 Task: Analyze the Street View of the Golden Gate Bridge in San Francisco.
Action: Key pressed <Key.shift>Golden<Key.space><Key.shift>Gate
Screenshot: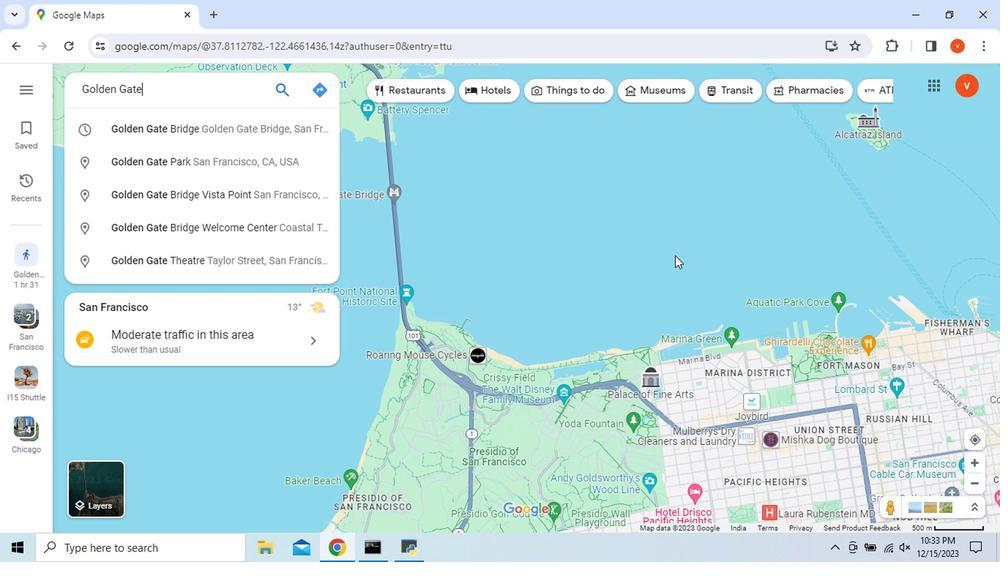 
Action: Mouse moved to (289, 131)
Screenshot: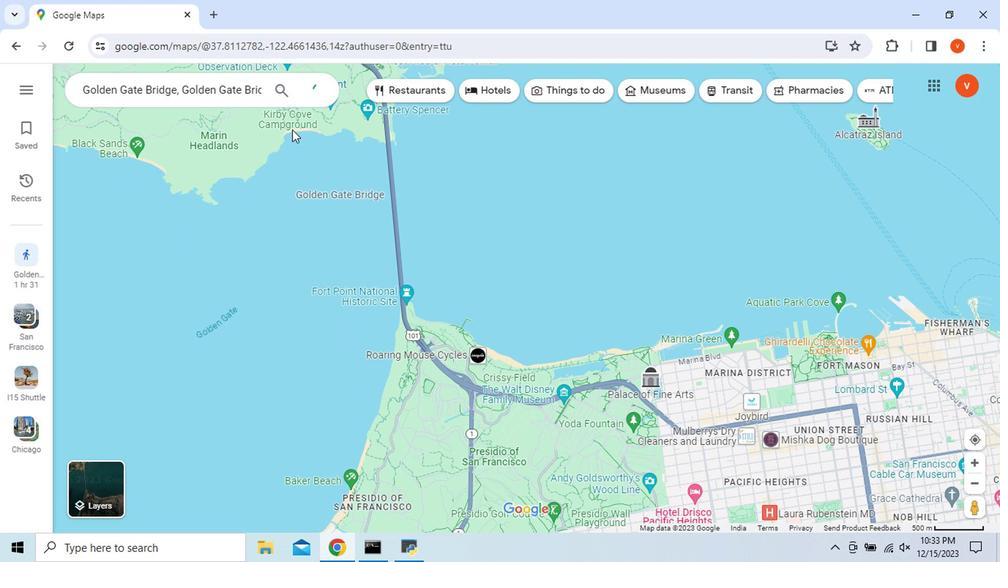 
Action: Mouse pressed left at (289, 131)
Screenshot: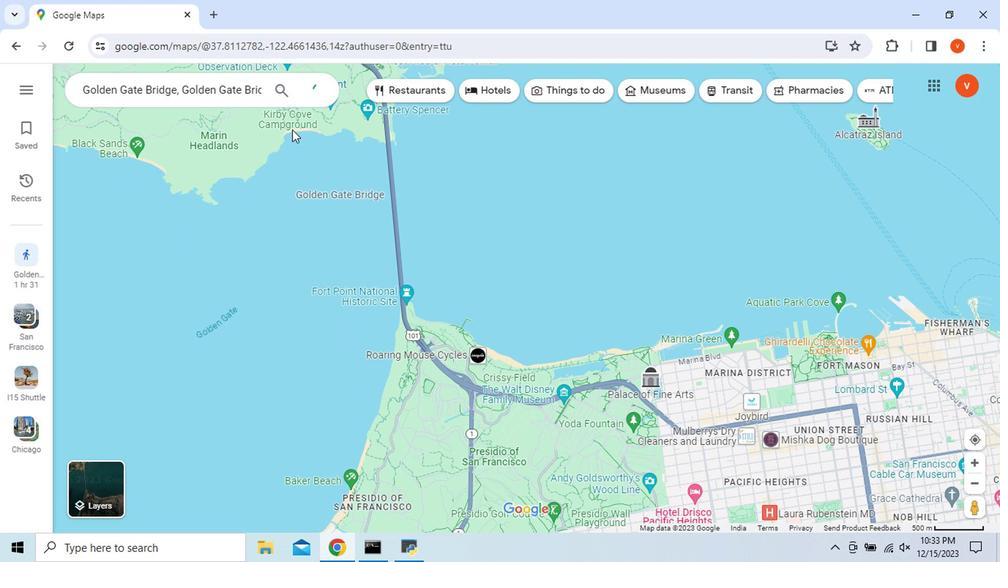 
Action: Mouse moved to (312, 472)
Screenshot: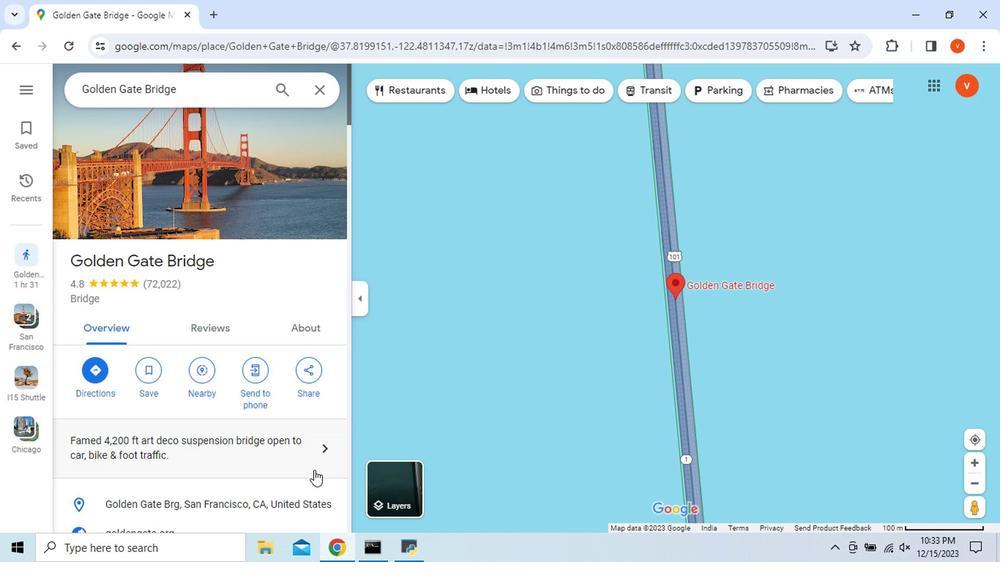 
Action: Mouse scrolled (312, 470) with delta (0, -1)
Screenshot: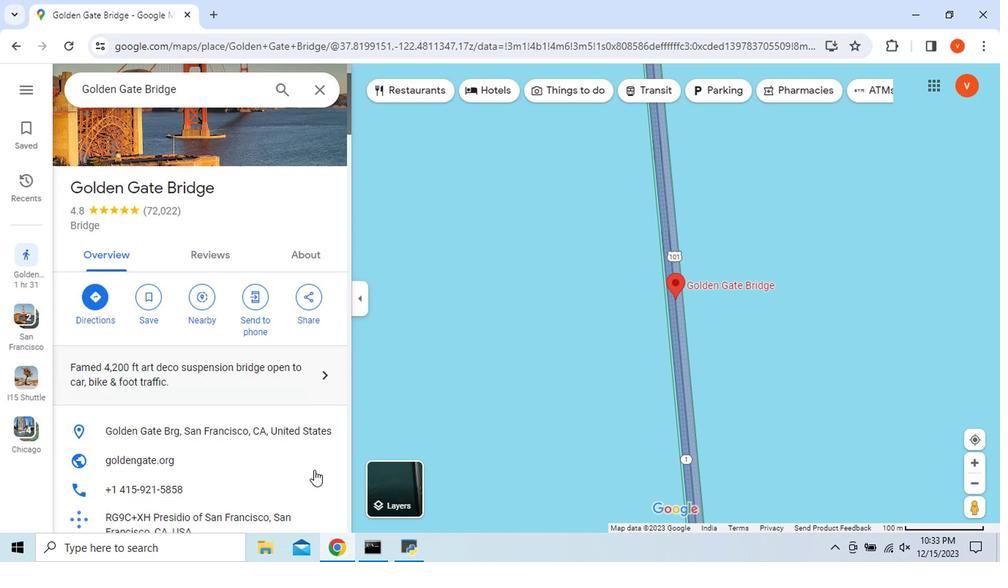 
Action: Mouse scrolled (312, 470) with delta (0, -1)
Screenshot: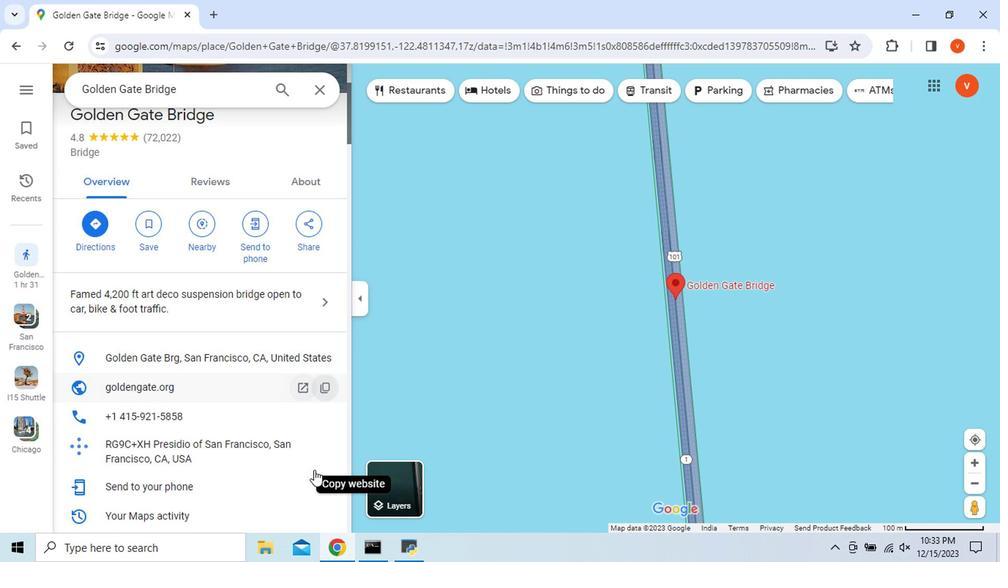 
Action: Mouse moved to (314, 87)
Screenshot: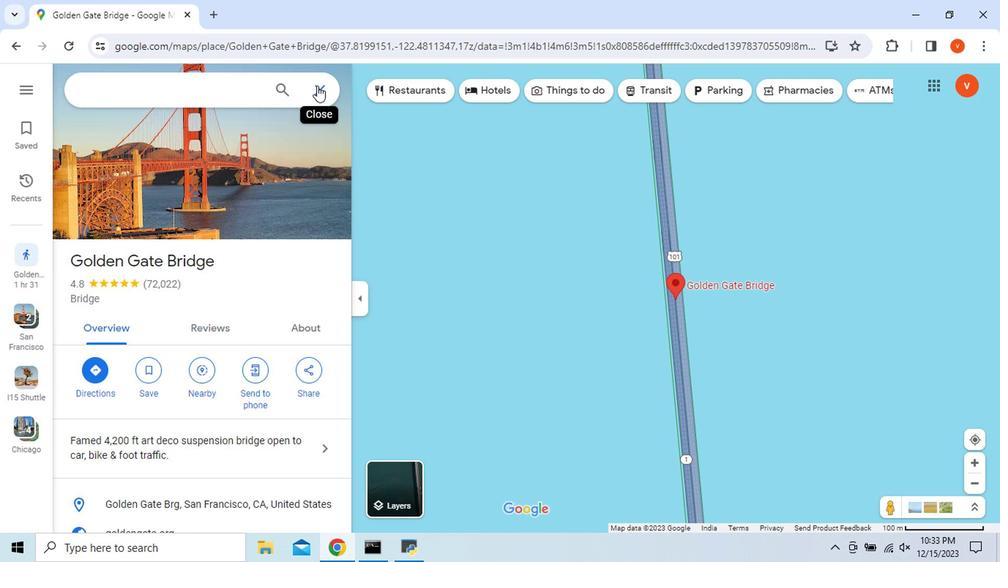 
Action: Mouse pressed left at (314, 87)
Screenshot: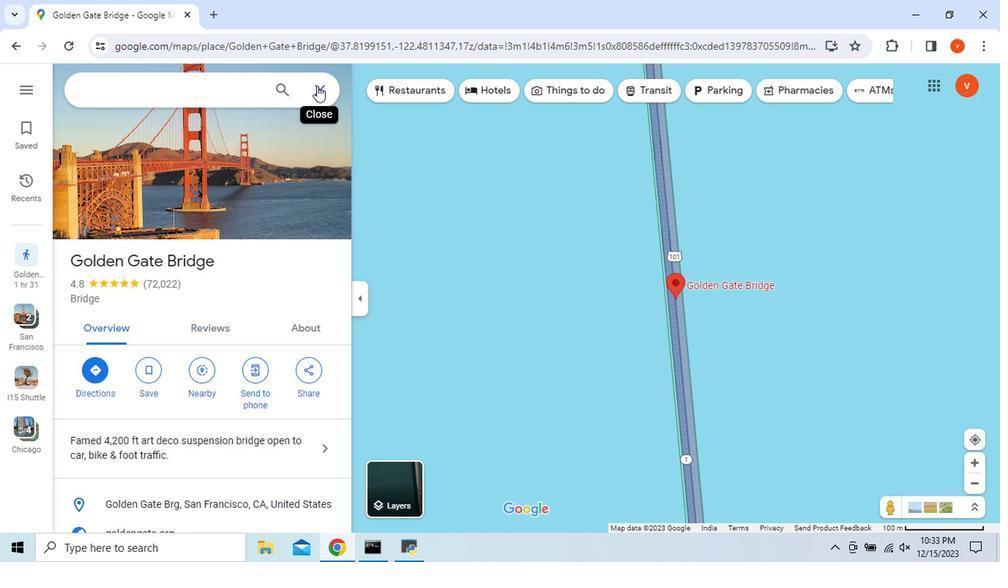 
Action: Mouse moved to (89, 493)
Screenshot: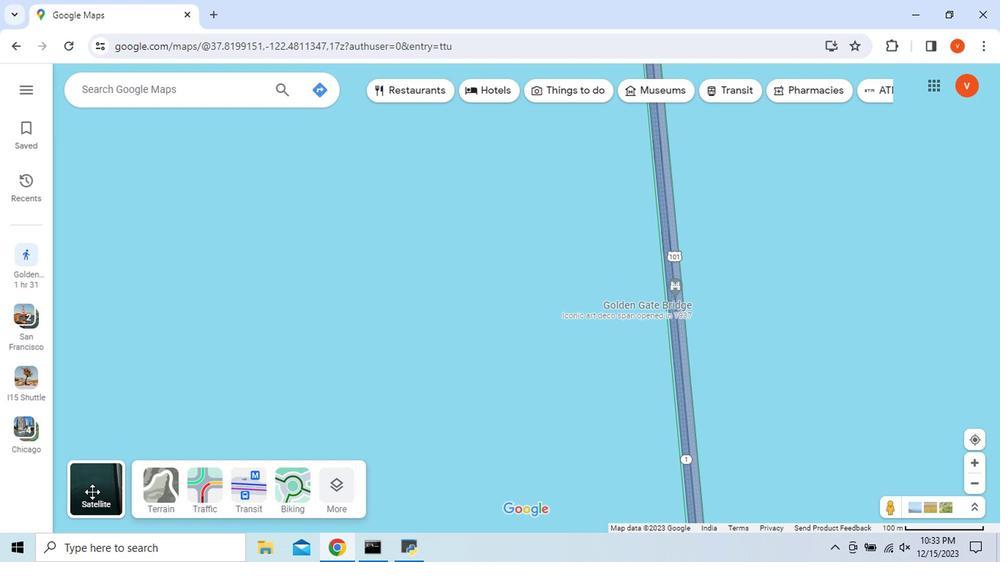 
Action: Mouse pressed left at (89, 493)
Screenshot: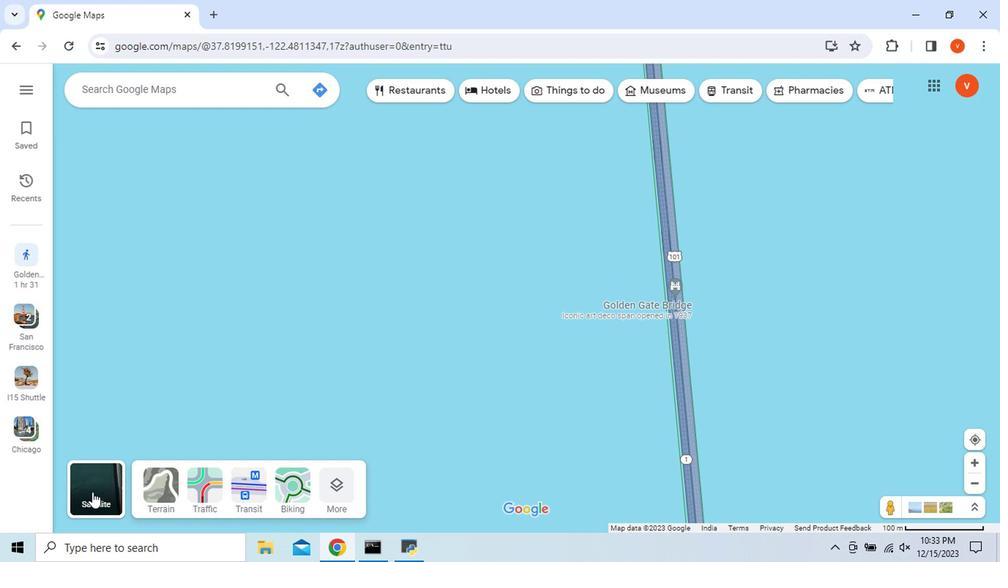 
Action: Mouse moved to (332, 510)
Screenshot: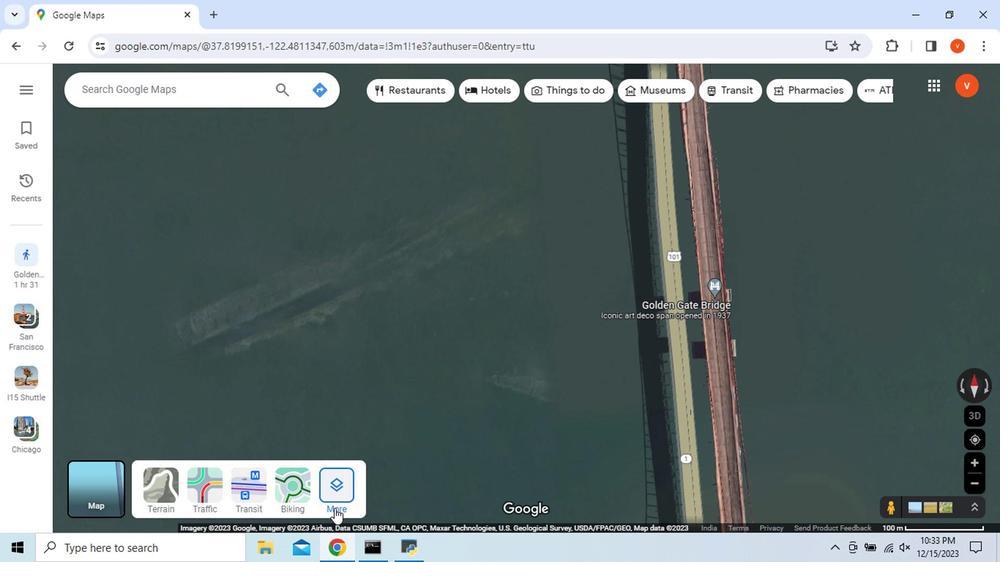 
Action: Mouse pressed left at (332, 510)
Screenshot: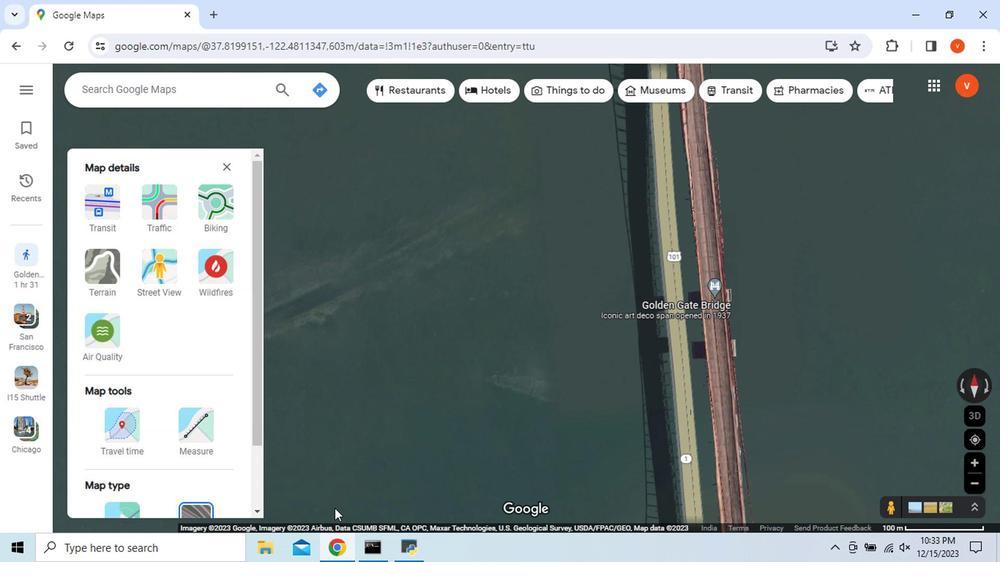 
Action: Mouse moved to (217, 485)
Screenshot: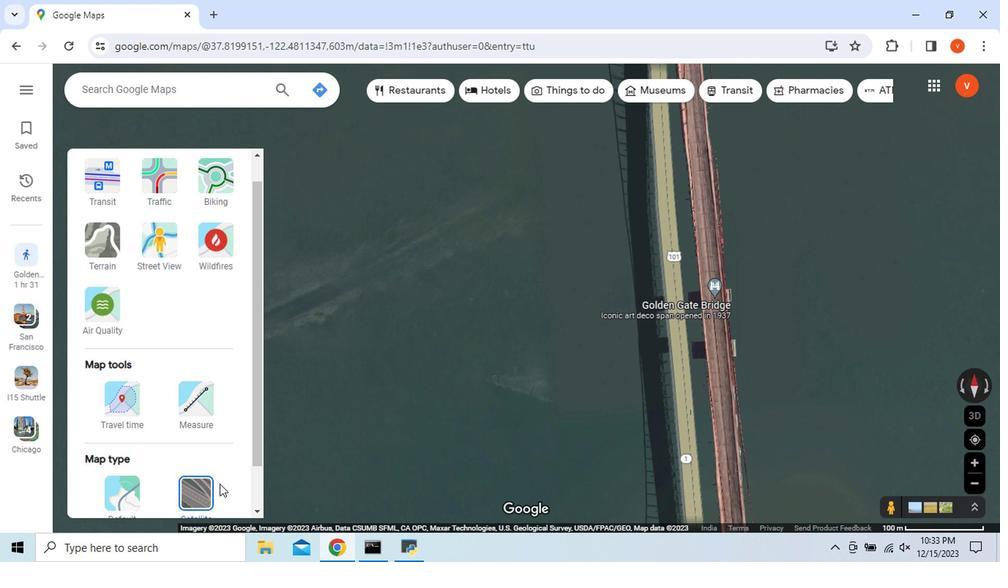 
Action: Mouse scrolled (217, 485) with delta (0, 0)
Screenshot: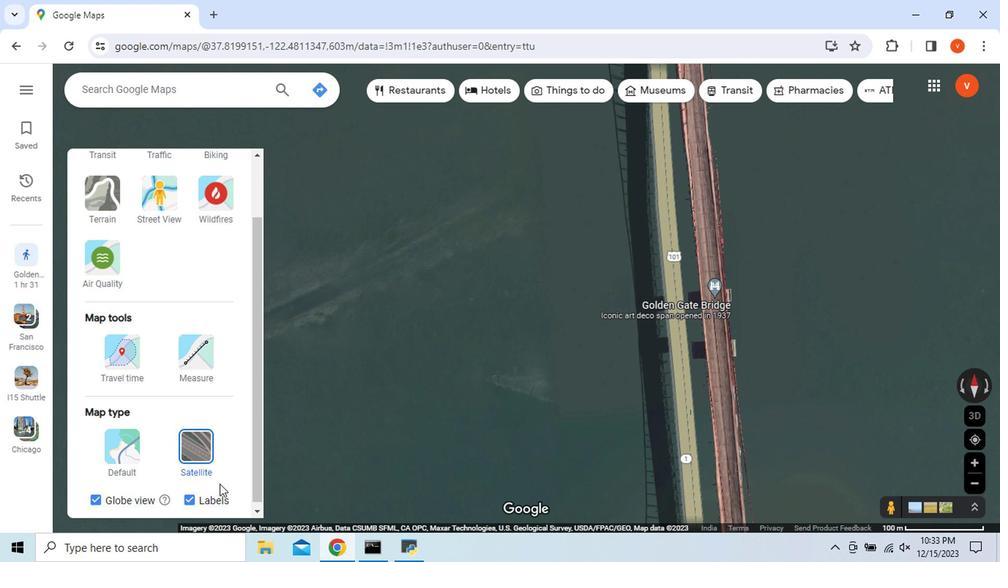 
Action: Mouse moved to (112, 447)
Screenshot: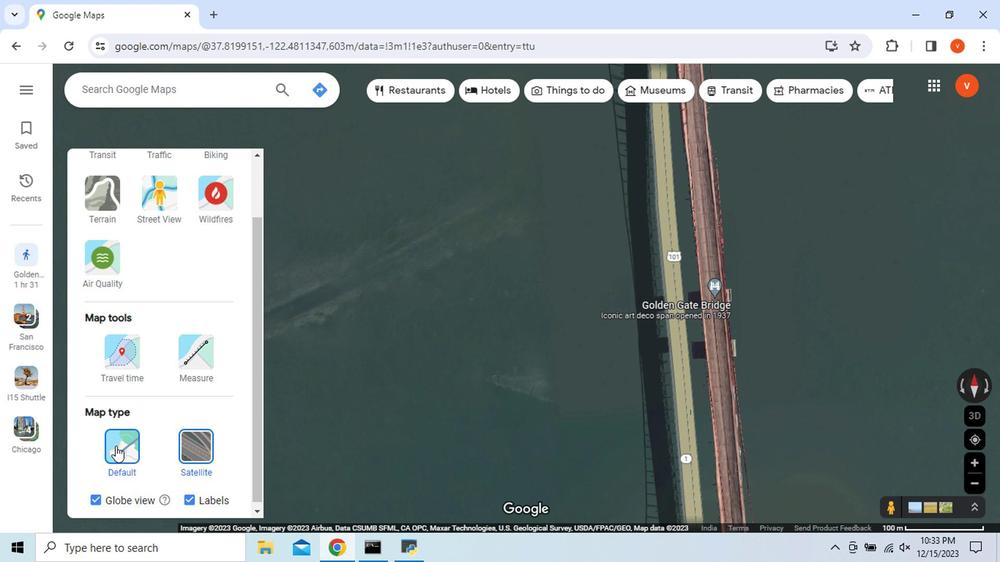 
Action: Mouse pressed left at (112, 447)
Screenshot: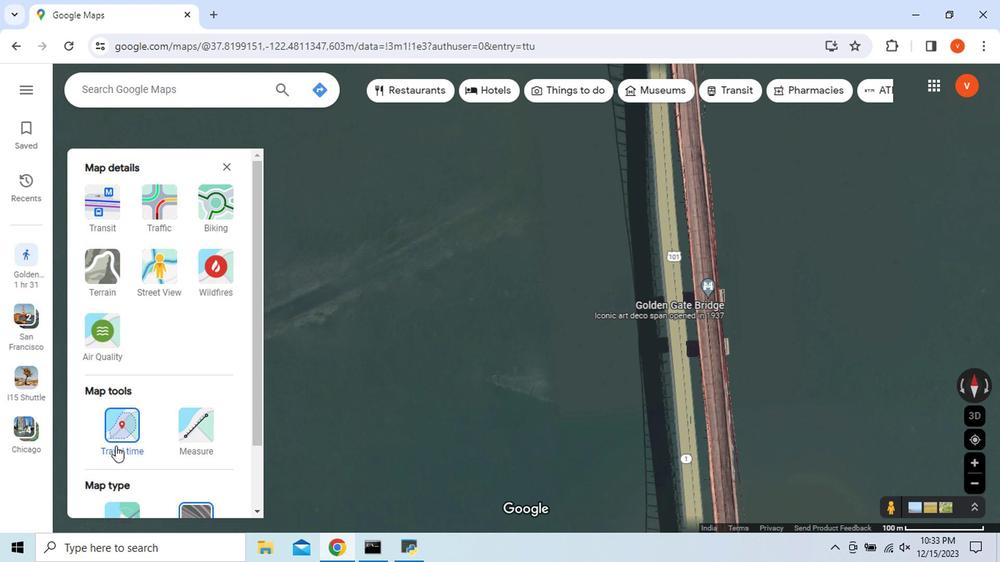 
Action: Mouse moved to (972, 481)
Screenshot: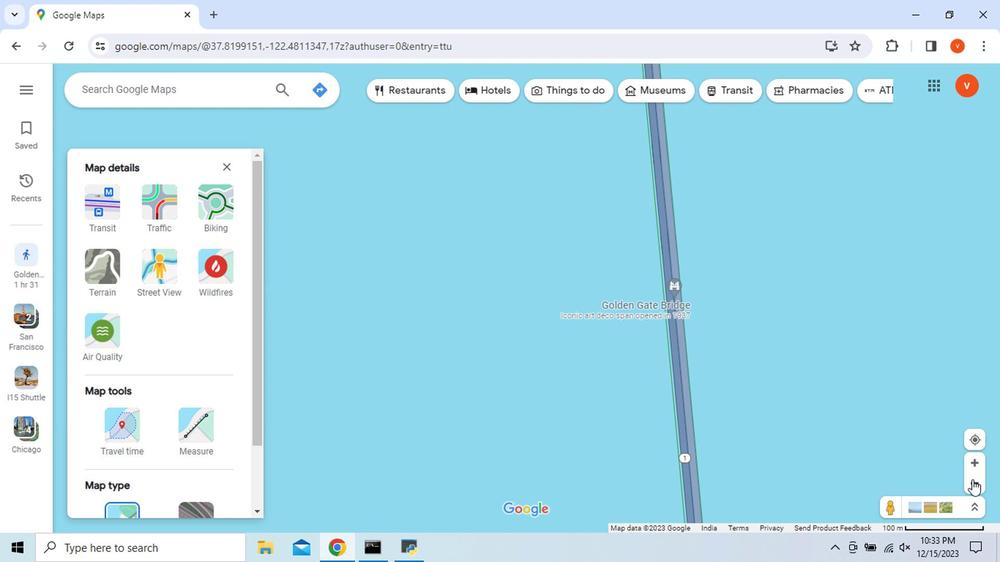 
Action: Mouse pressed left at (972, 481)
Screenshot: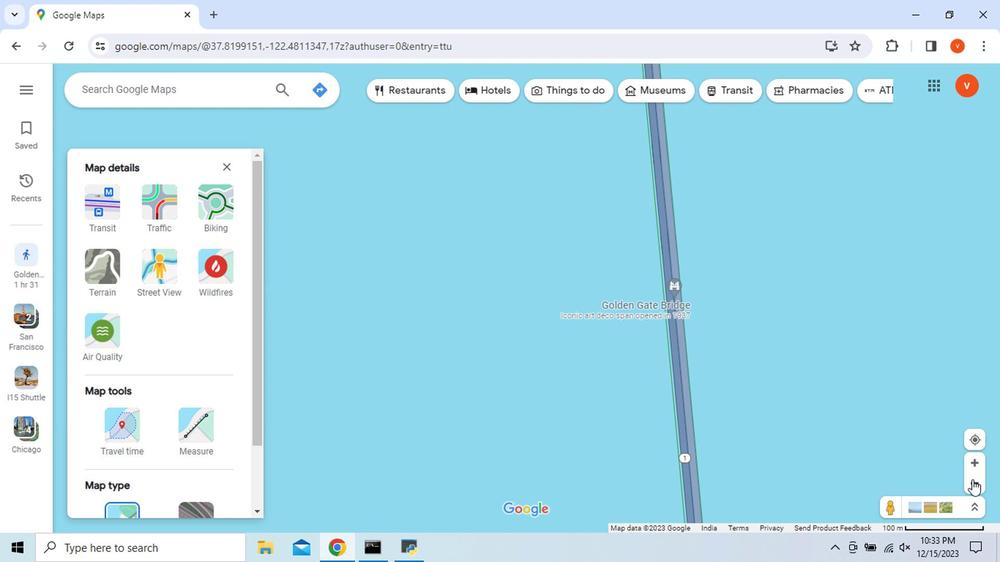 
Action: Mouse pressed left at (972, 481)
Screenshot: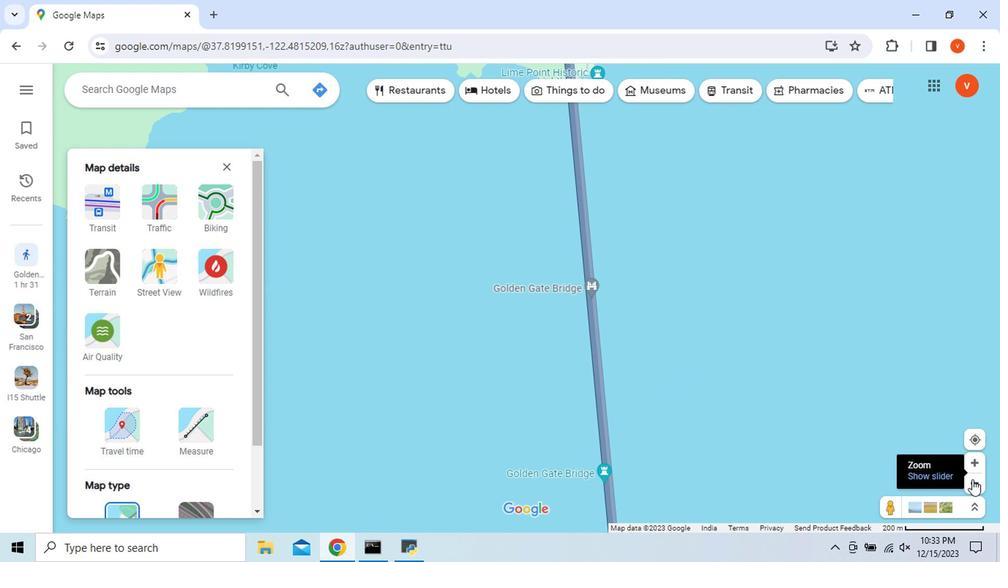
Action: Mouse pressed left at (972, 481)
Screenshot: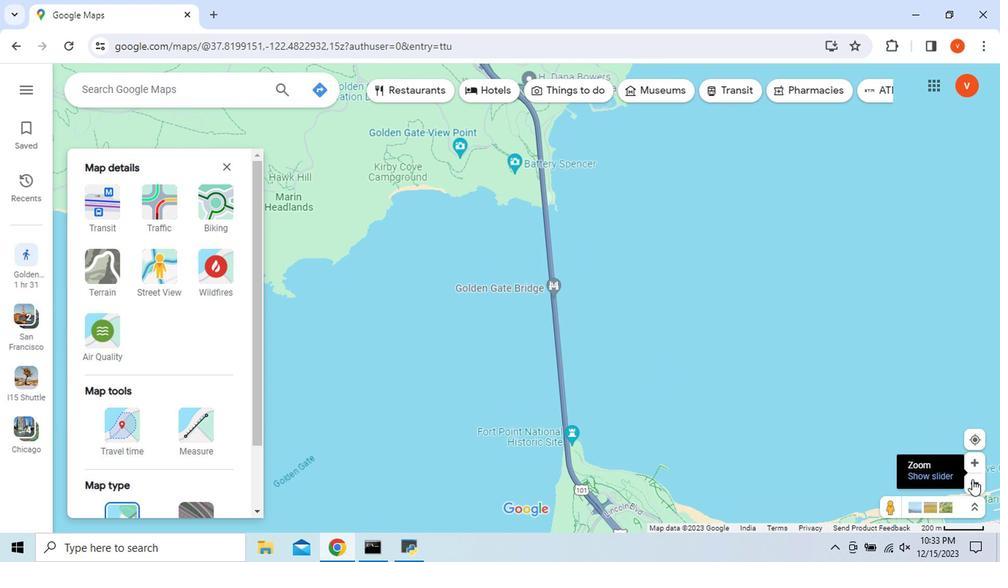 
Action: Mouse pressed left at (972, 481)
Screenshot: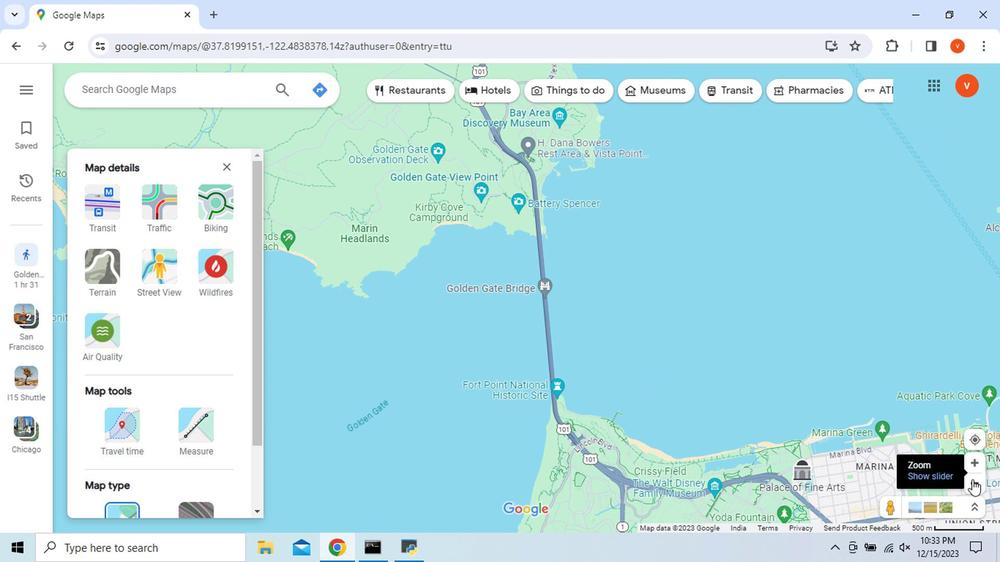 
Action: Mouse pressed left at (972, 481)
Screenshot: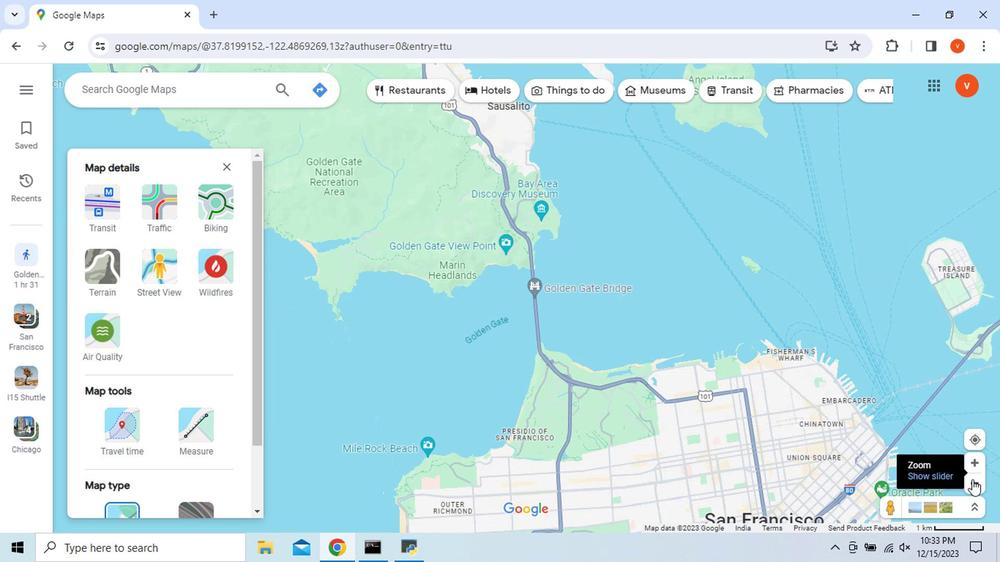 
Action: Mouse moved to (160, 257)
Screenshot: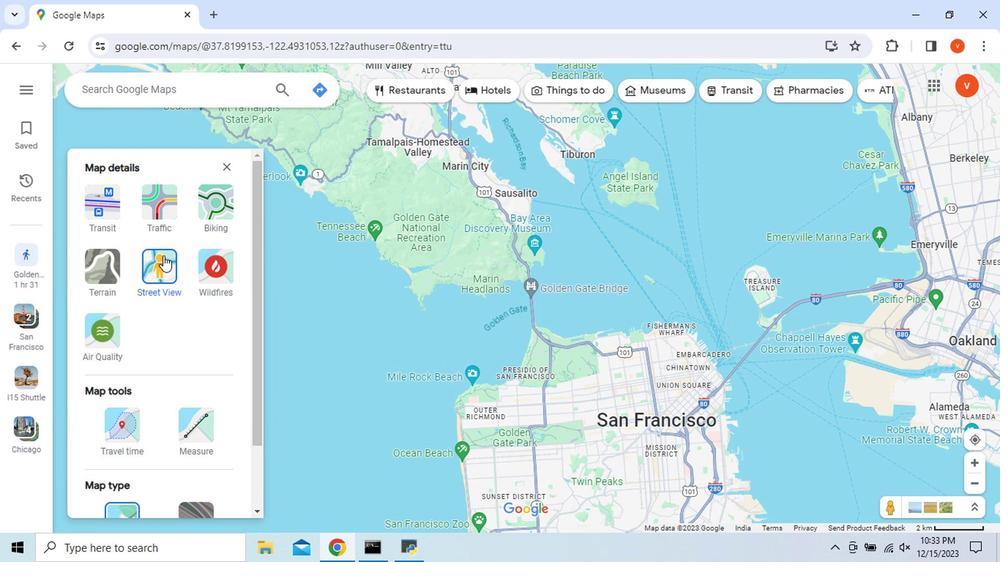 
Action: Mouse pressed left at (160, 257)
Screenshot: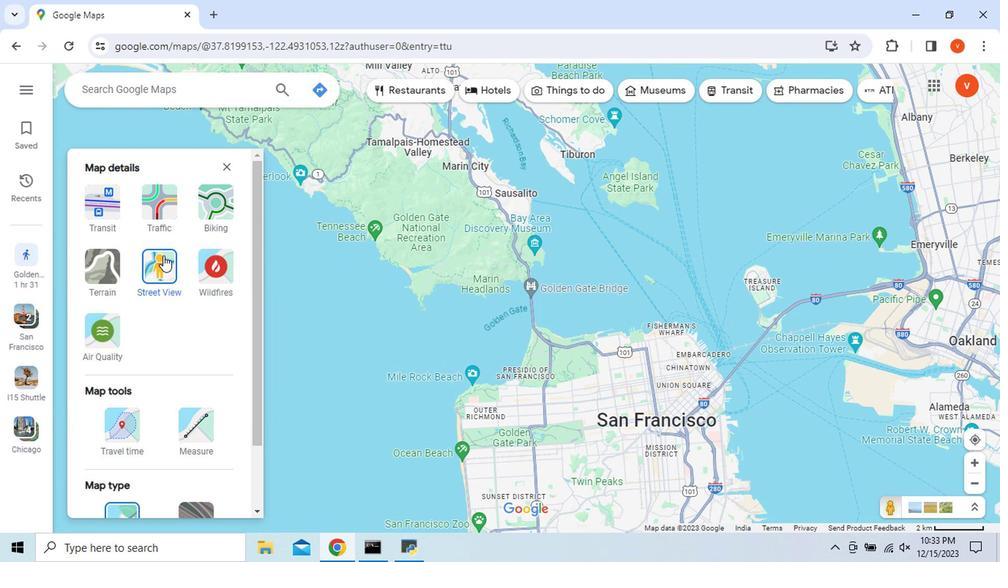 
Action: Mouse moved to (225, 170)
Screenshot: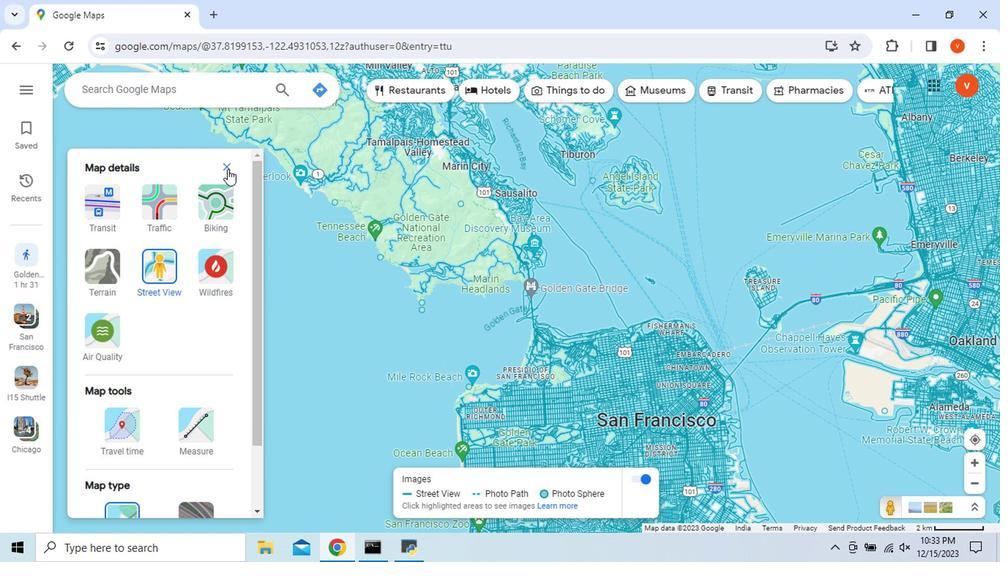 
Action: Mouse pressed left at (225, 170)
Screenshot: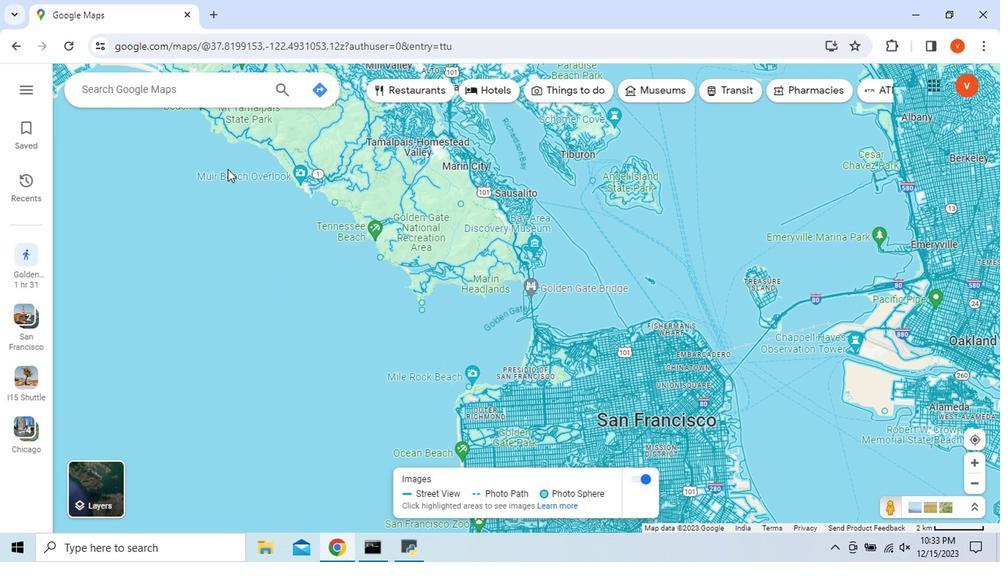 
Action: Mouse moved to (257, 423)
Screenshot: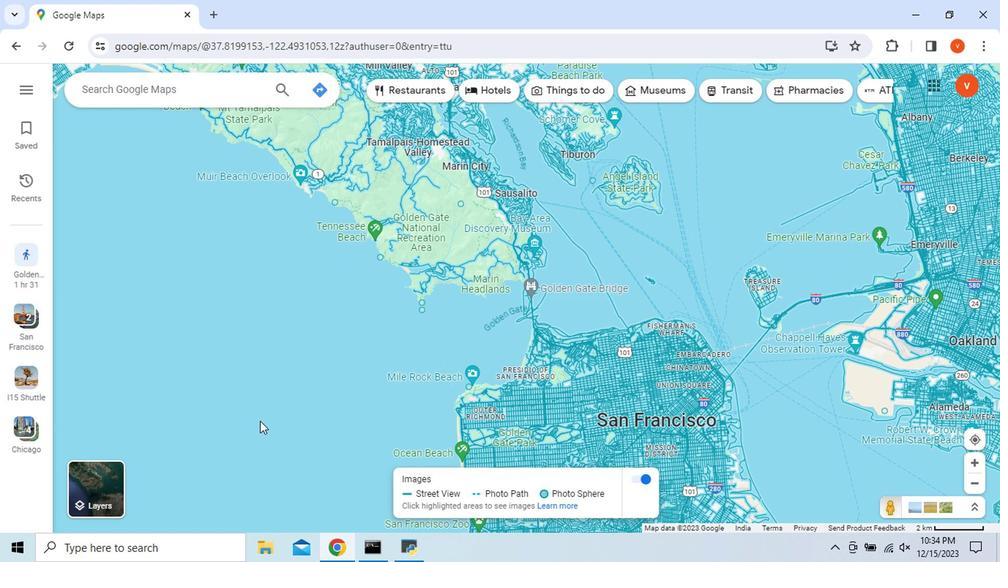 
Action: Mouse scrolled (257, 421) with delta (0, -1)
Screenshot: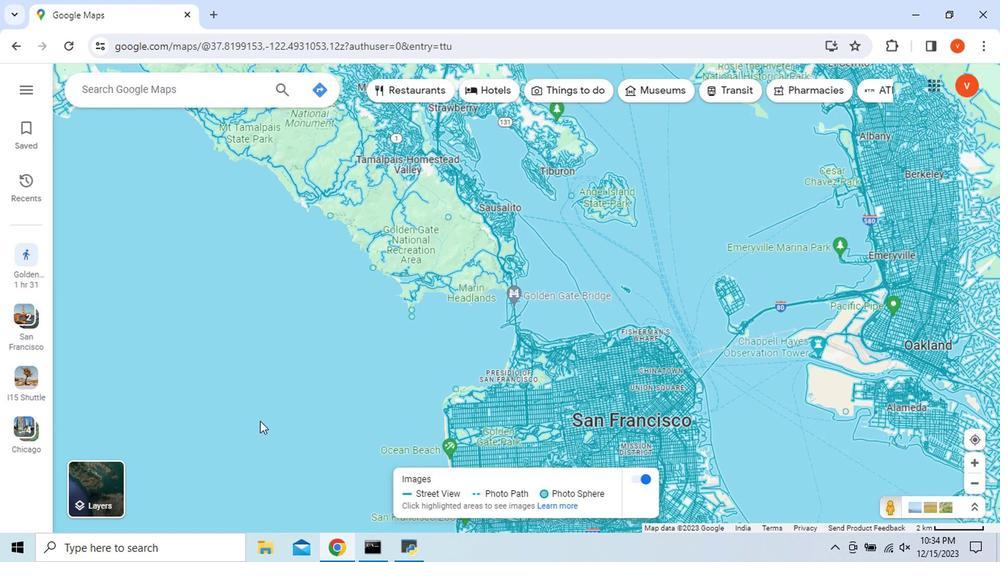 
Action: Mouse moved to (307, 362)
Screenshot: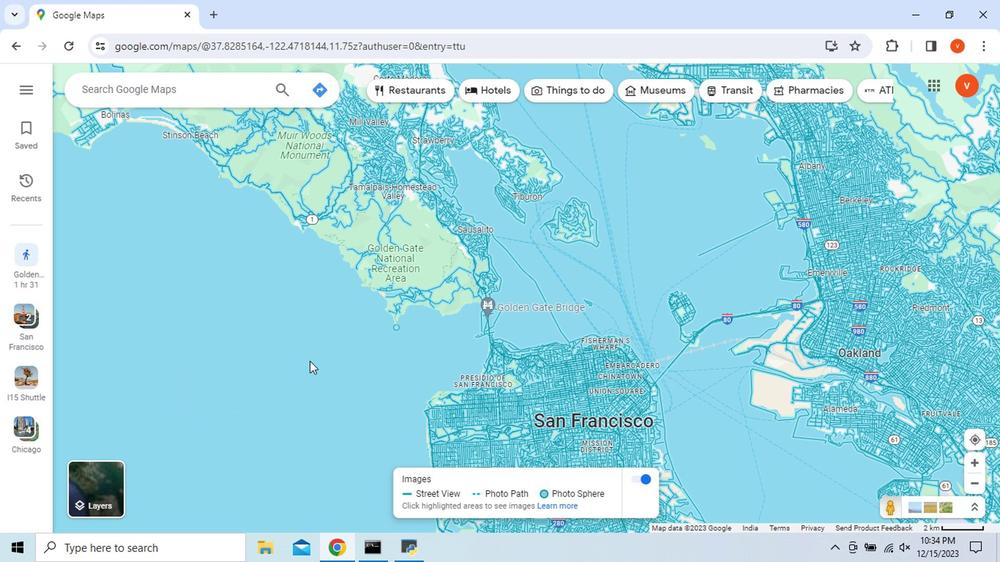 
